 Task: Set and save  "Frame packing" for "H.264/MPEG-4 Part 10/AVC encoder (x264 10-bit)" to frame alternation.
Action: Mouse moved to (91, 12)
Screenshot: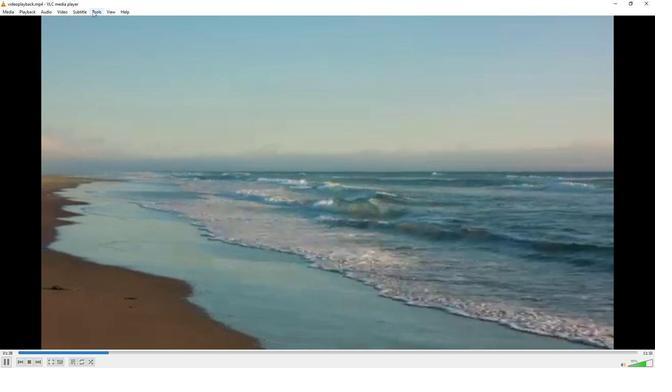 
Action: Mouse pressed left at (91, 12)
Screenshot: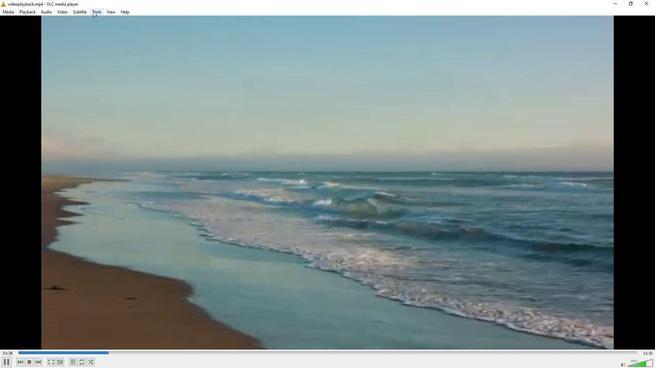 
Action: Mouse moved to (111, 93)
Screenshot: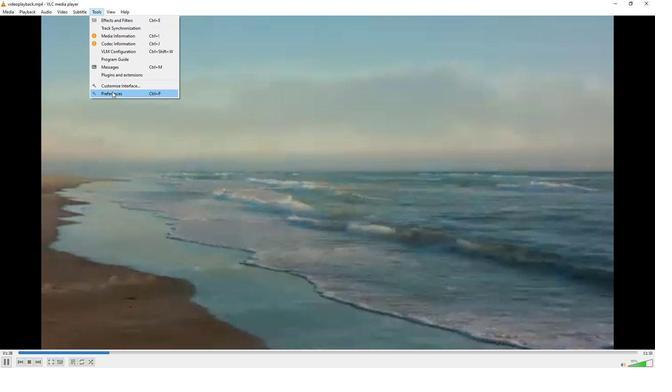 
Action: Mouse pressed left at (111, 93)
Screenshot: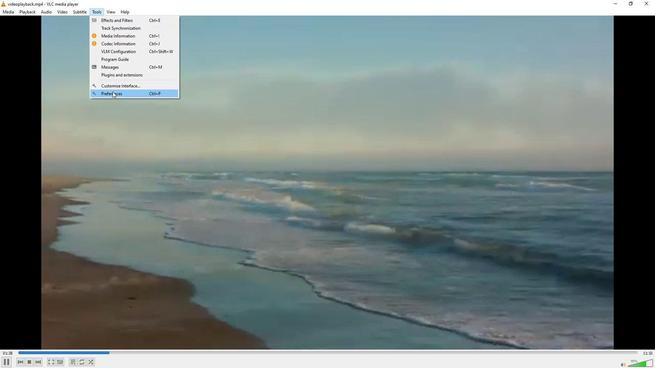 
Action: Mouse moved to (214, 299)
Screenshot: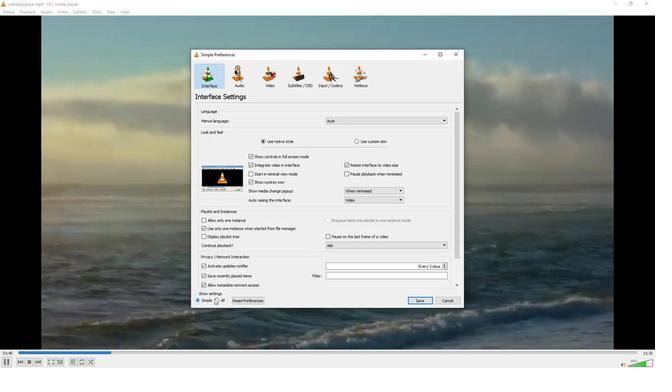 
Action: Mouse pressed left at (214, 299)
Screenshot: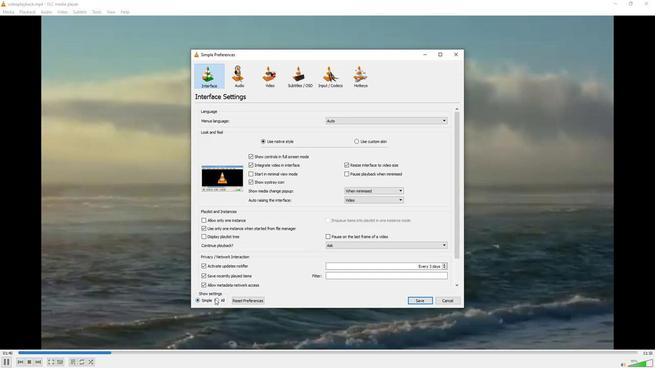 
Action: Mouse moved to (205, 232)
Screenshot: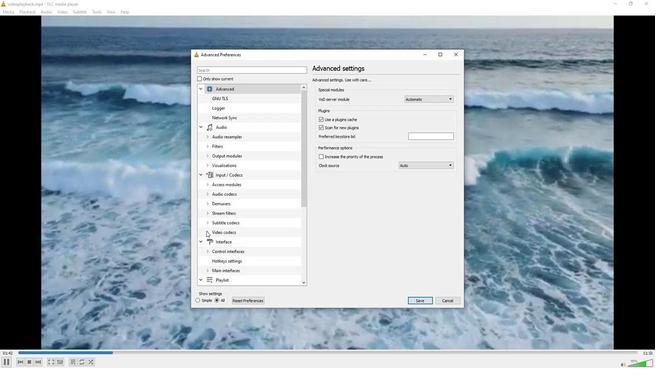 
Action: Mouse pressed left at (205, 232)
Screenshot: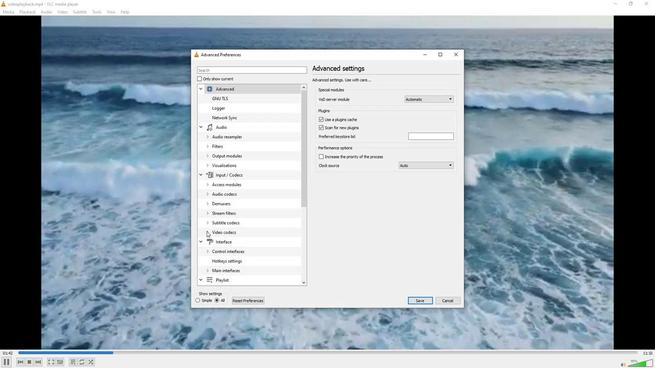 
Action: Mouse moved to (217, 247)
Screenshot: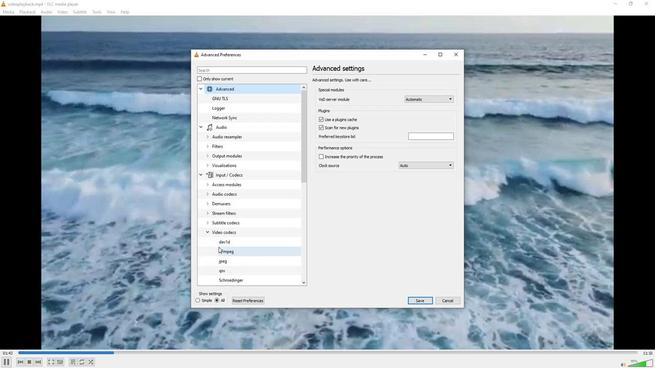 
Action: Mouse scrolled (217, 247) with delta (0, 0)
Screenshot: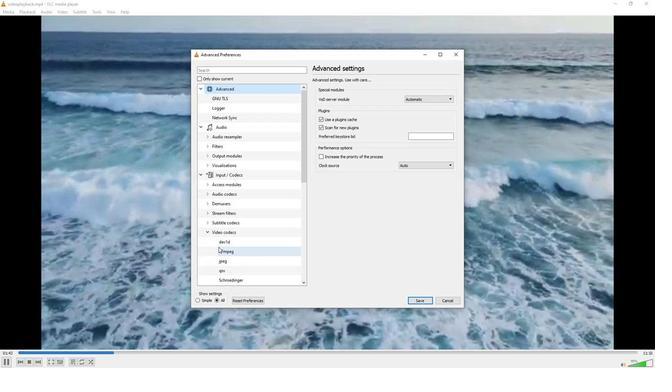 
Action: Mouse scrolled (217, 247) with delta (0, 0)
Screenshot: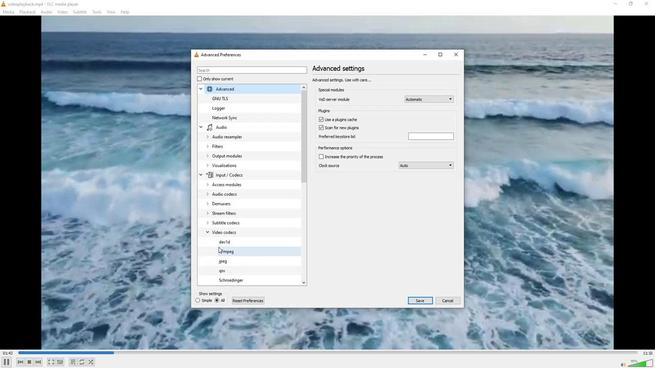
Action: Mouse scrolled (217, 247) with delta (0, 0)
Screenshot: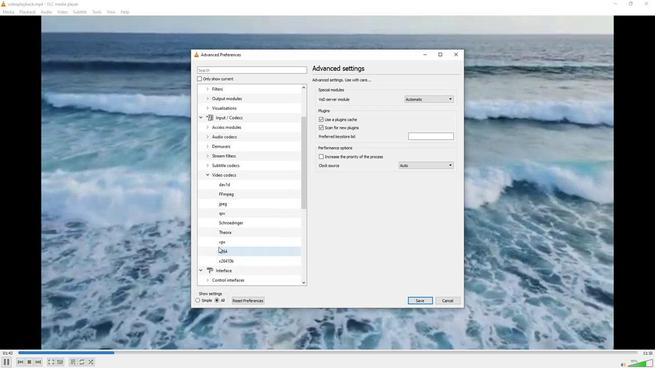 
Action: Mouse moved to (223, 231)
Screenshot: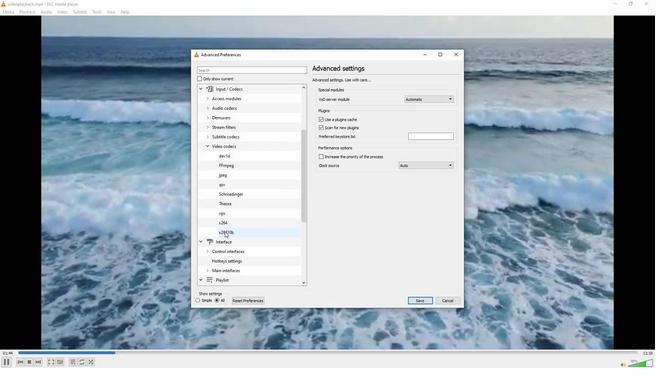 
Action: Mouse pressed left at (223, 231)
Screenshot: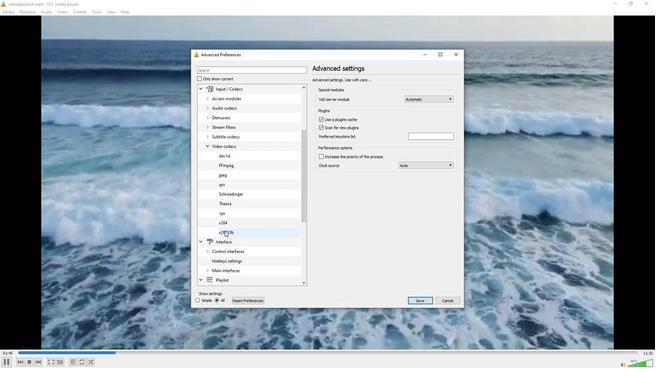 
Action: Mouse moved to (440, 258)
Screenshot: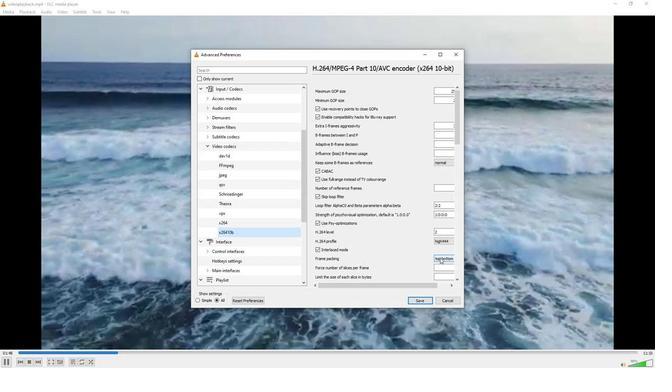 
Action: Mouse pressed left at (440, 258)
Screenshot: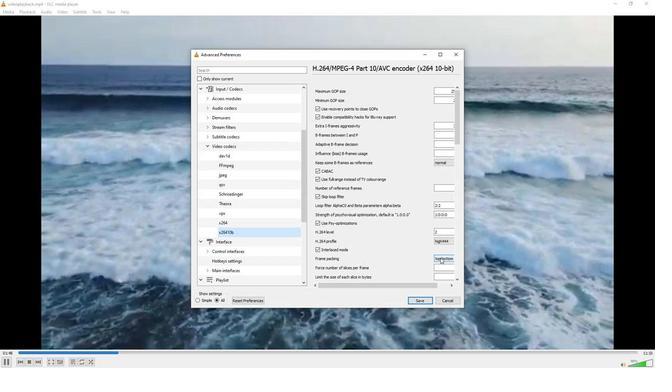 
Action: Mouse moved to (443, 291)
Screenshot: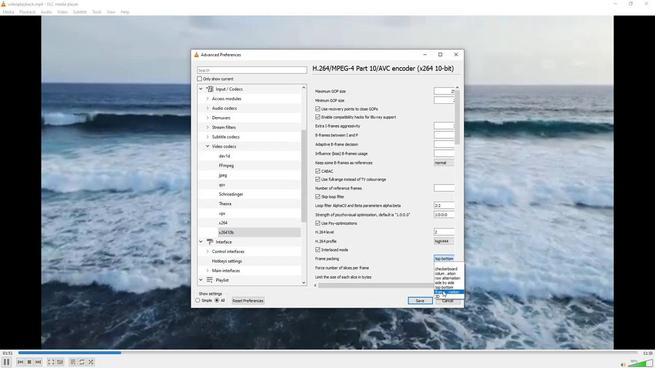 
Action: Mouse pressed left at (443, 291)
Screenshot: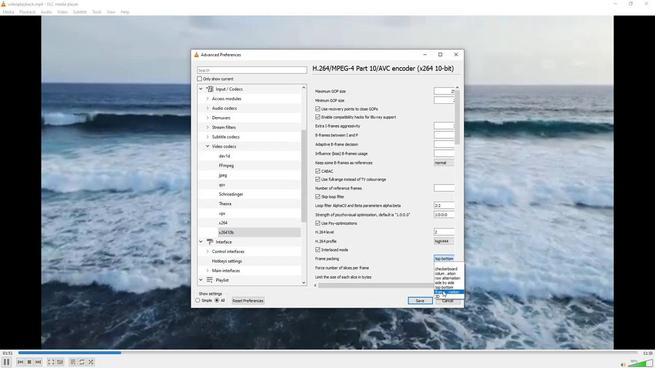 
Action: Mouse moved to (420, 298)
Screenshot: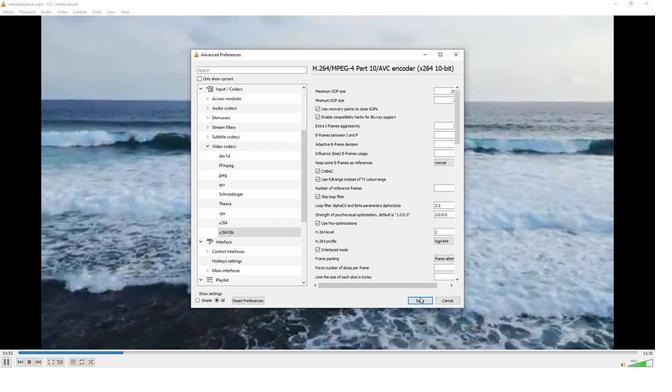 
Action: Mouse pressed left at (420, 298)
Screenshot: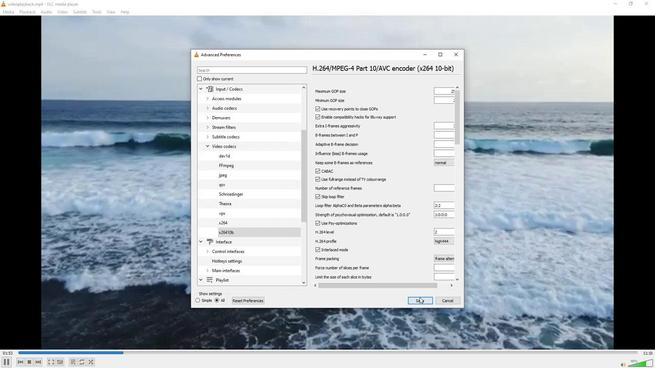
Action: Mouse moved to (408, 277)
Screenshot: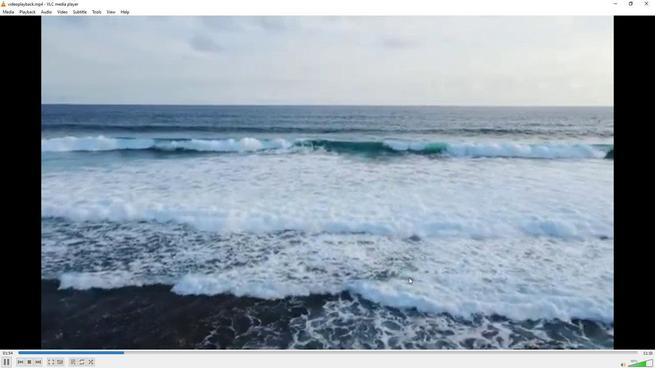 
